 Task: In the  document resolution.txt Use the tool word Count 'and display word count while typing'. Find the word using Dictionary 'hesitate'. Below name insert the link: www.quora.com
Action: Mouse moved to (254, 345)
Screenshot: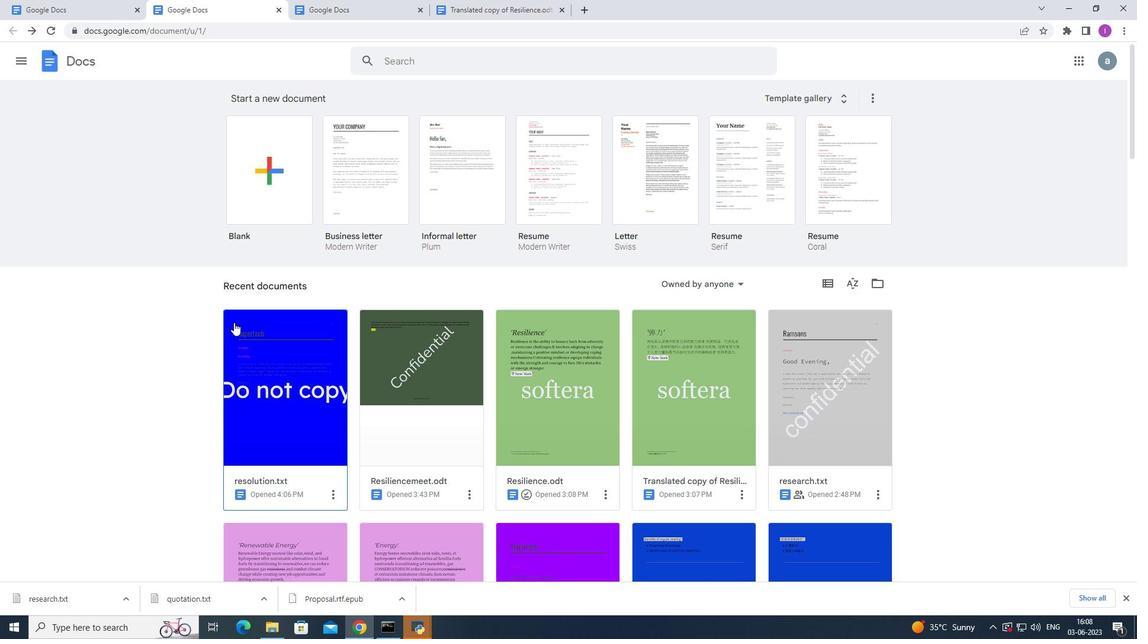 
Action: Mouse pressed left at (254, 345)
Screenshot: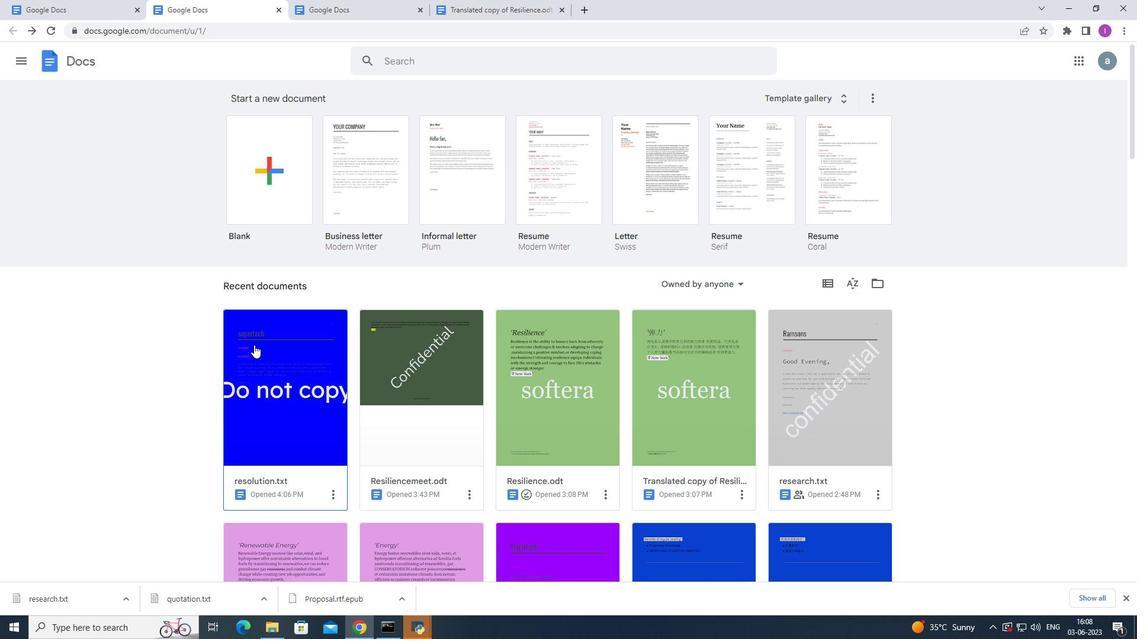 
Action: Mouse moved to (149, 67)
Screenshot: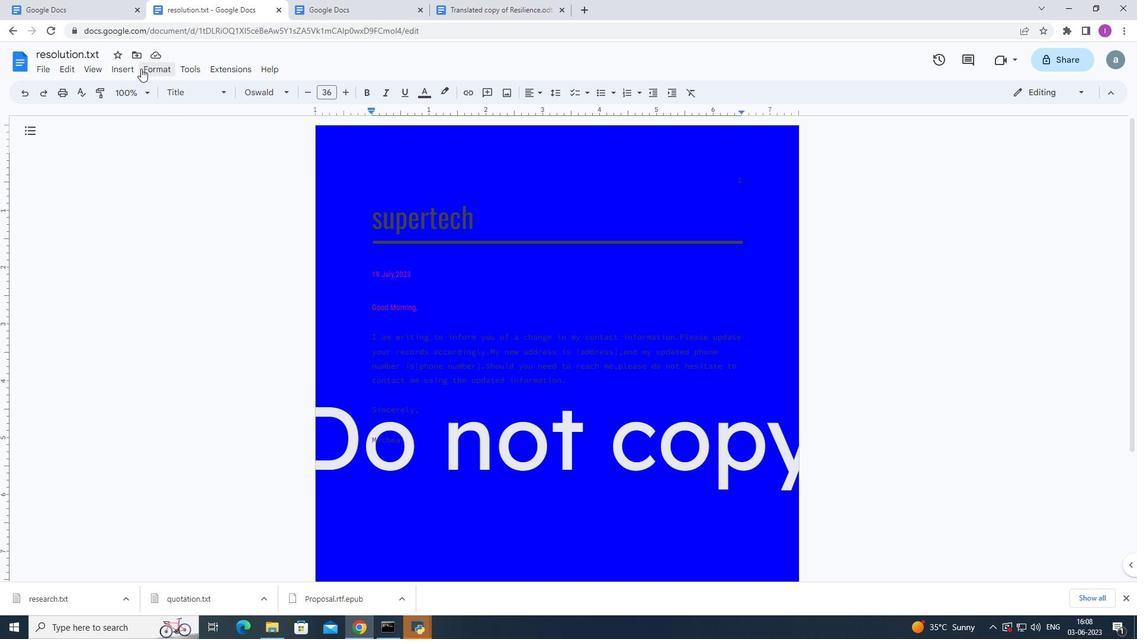 
Action: Mouse pressed left at (149, 67)
Screenshot: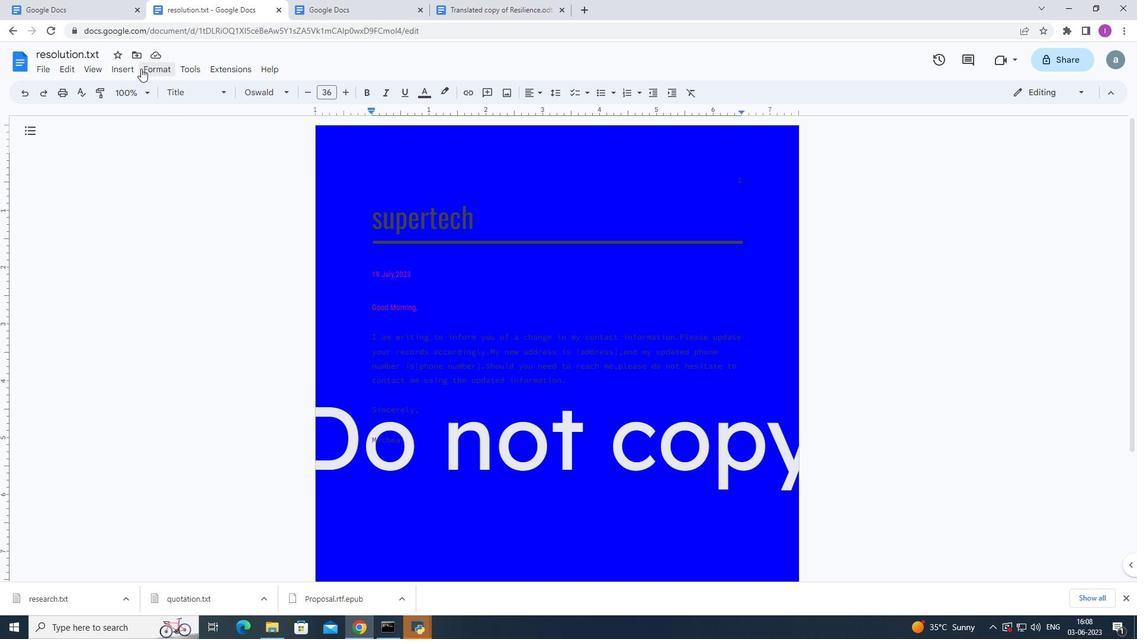 
Action: Mouse moved to (241, 110)
Screenshot: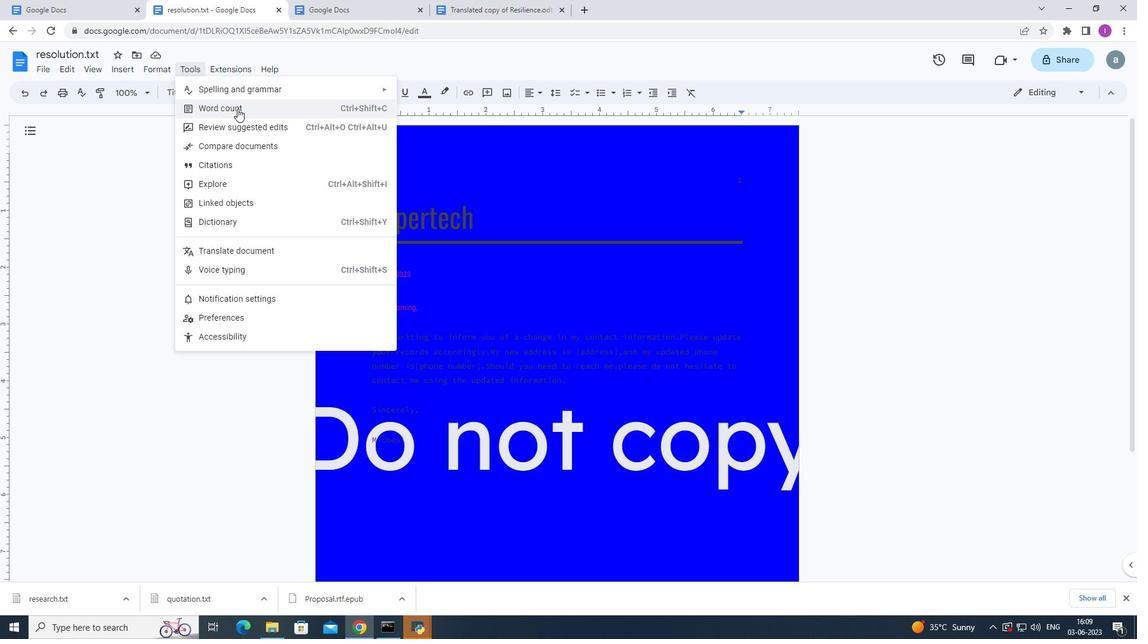 
Action: Mouse pressed left at (241, 110)
Screenshot: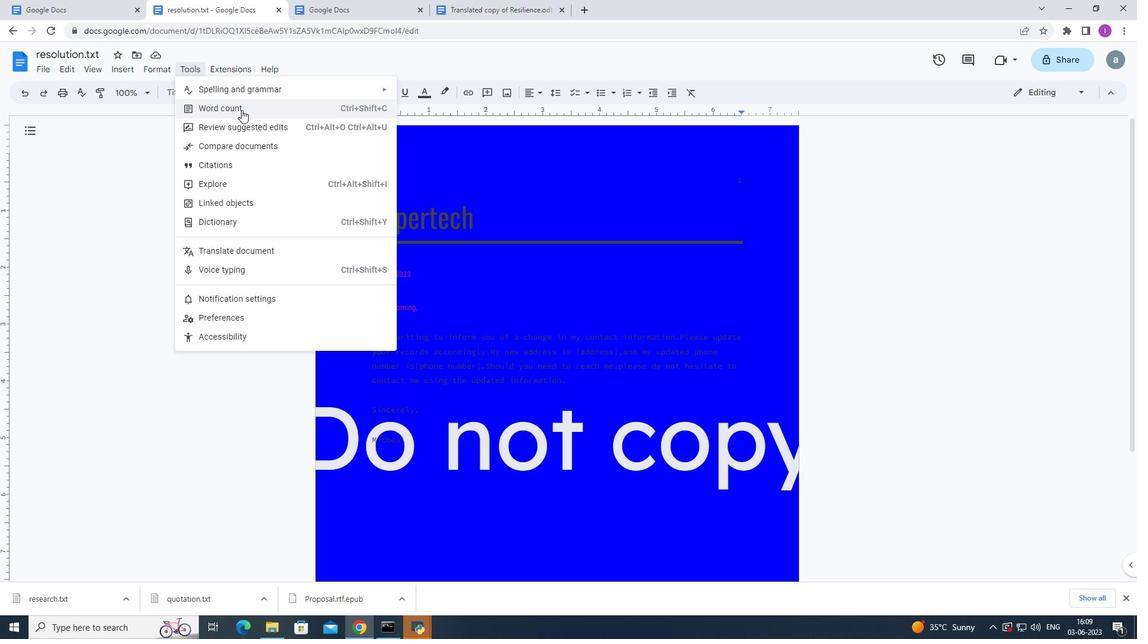 
Action: Mouse moved to (495, 365)
Screenshot: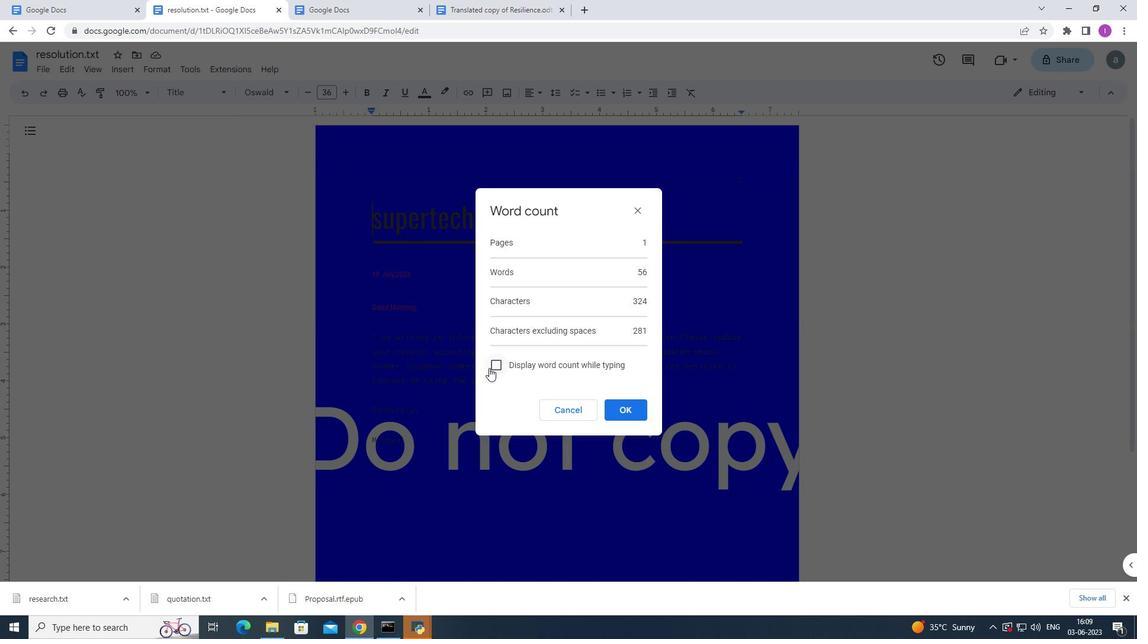
Action: Mouse pressed left at (495, 365)
Screenshot: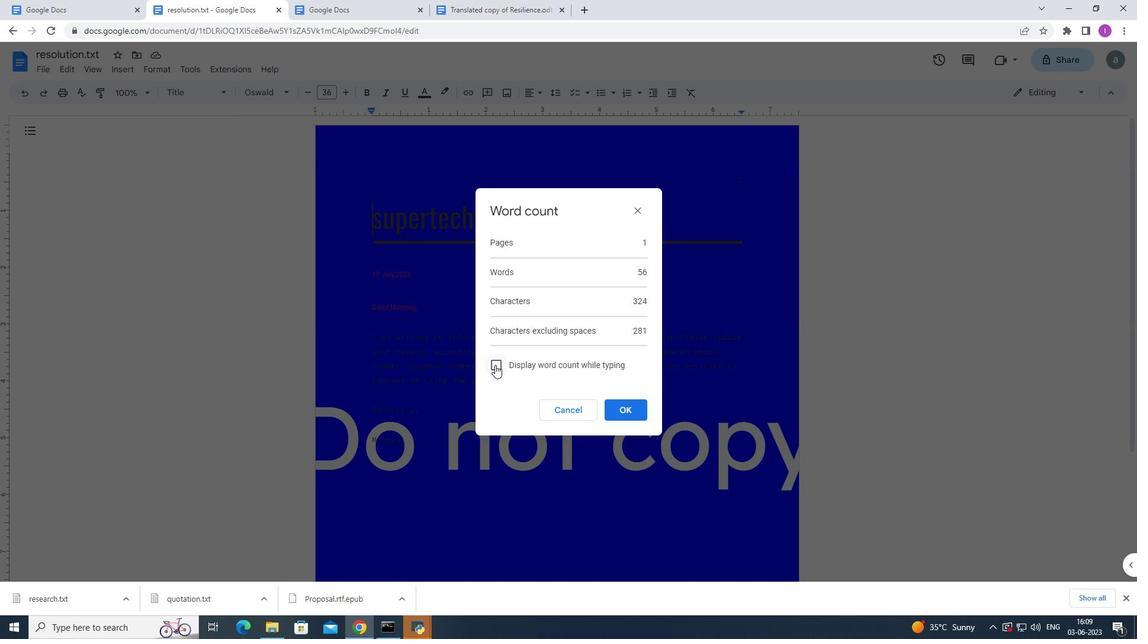 
Action: Mouse moved to (634, 412)
Screenshot: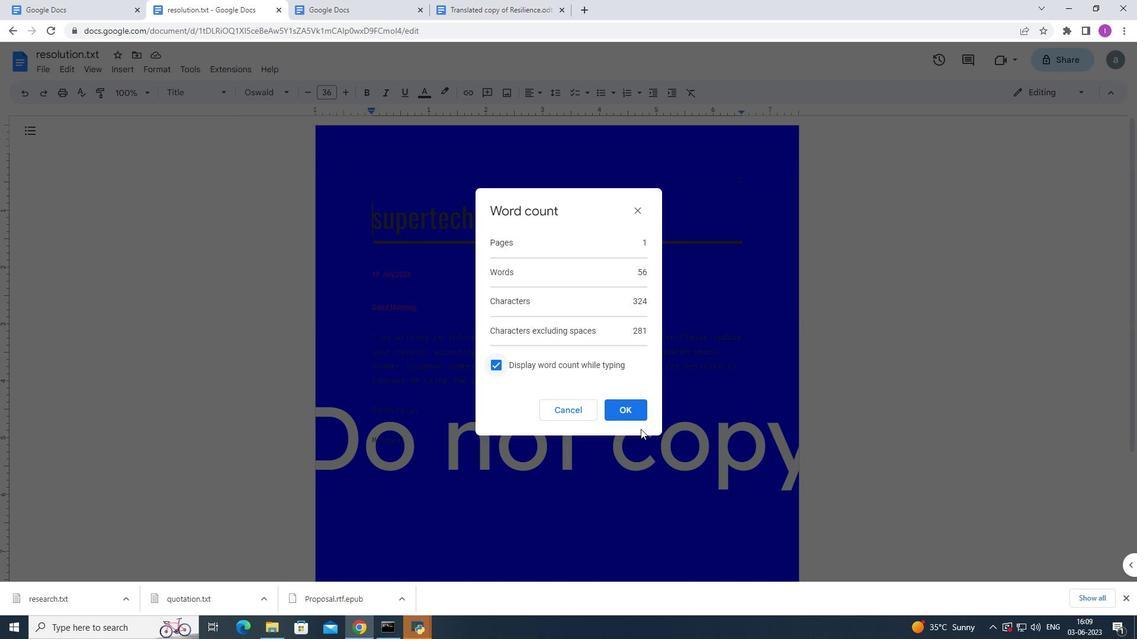 
Action: Mouse pressed left at (634, 412)
Screenshot: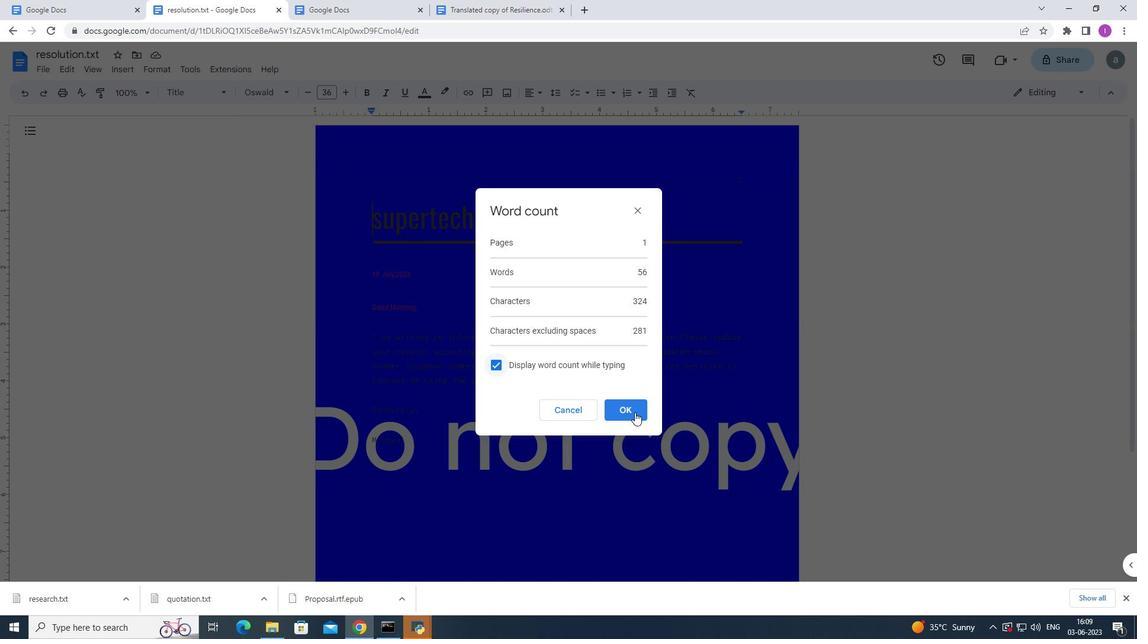 
Action: Mouse moved to (722, 366)
Screenshot: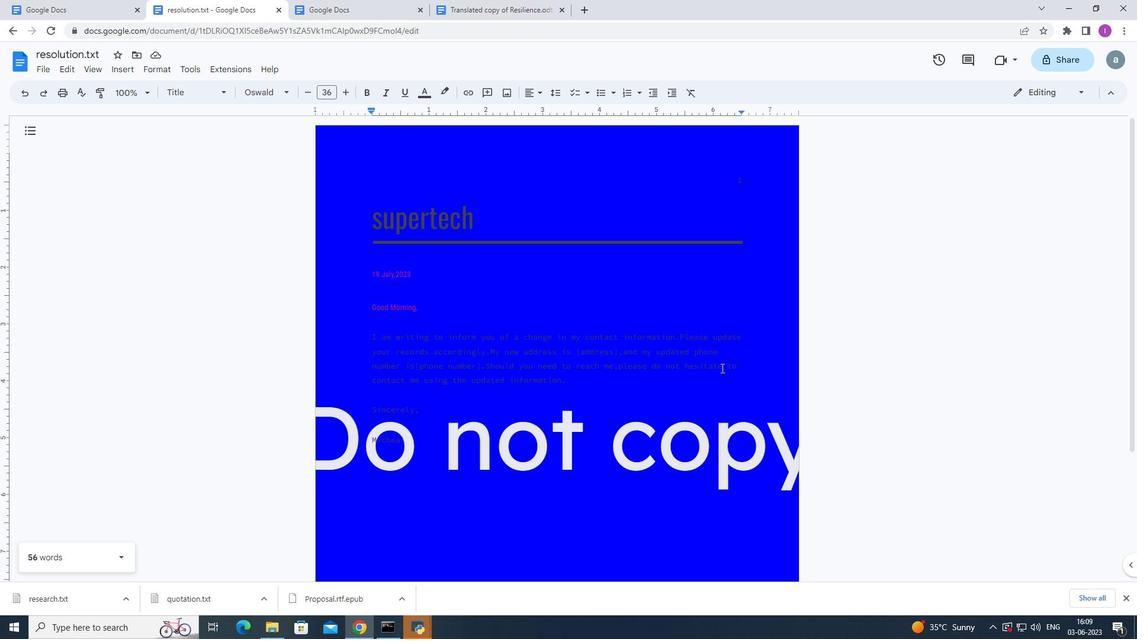 
Action: Mouse pressed left at (722, 366)
Screenshot: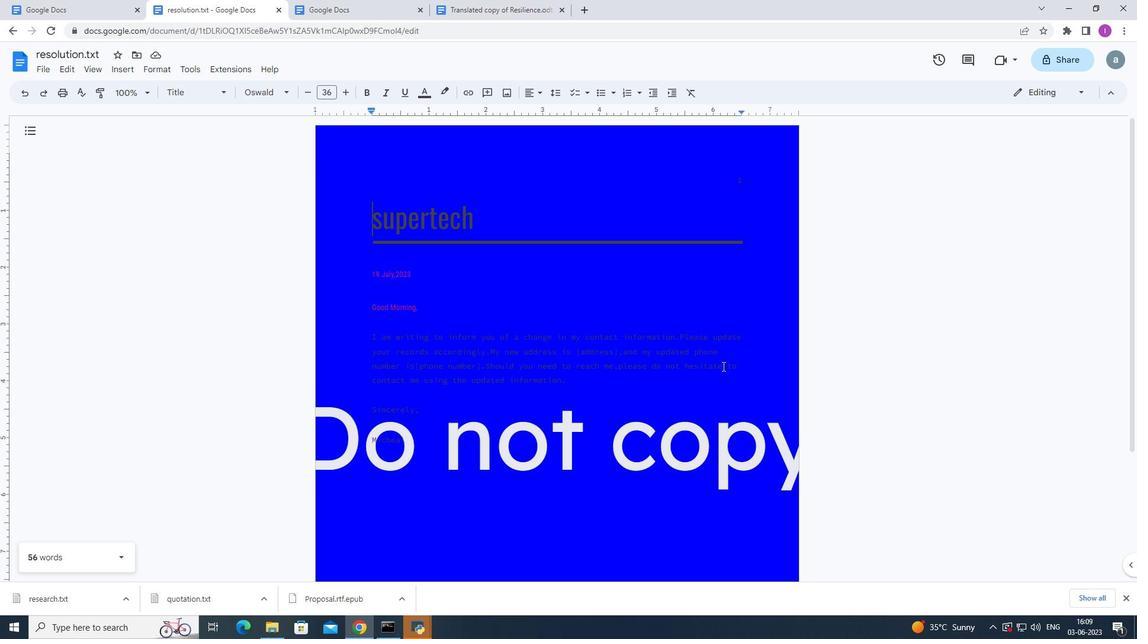 
Action: Mouse moved to (180, 69)
Screenshot: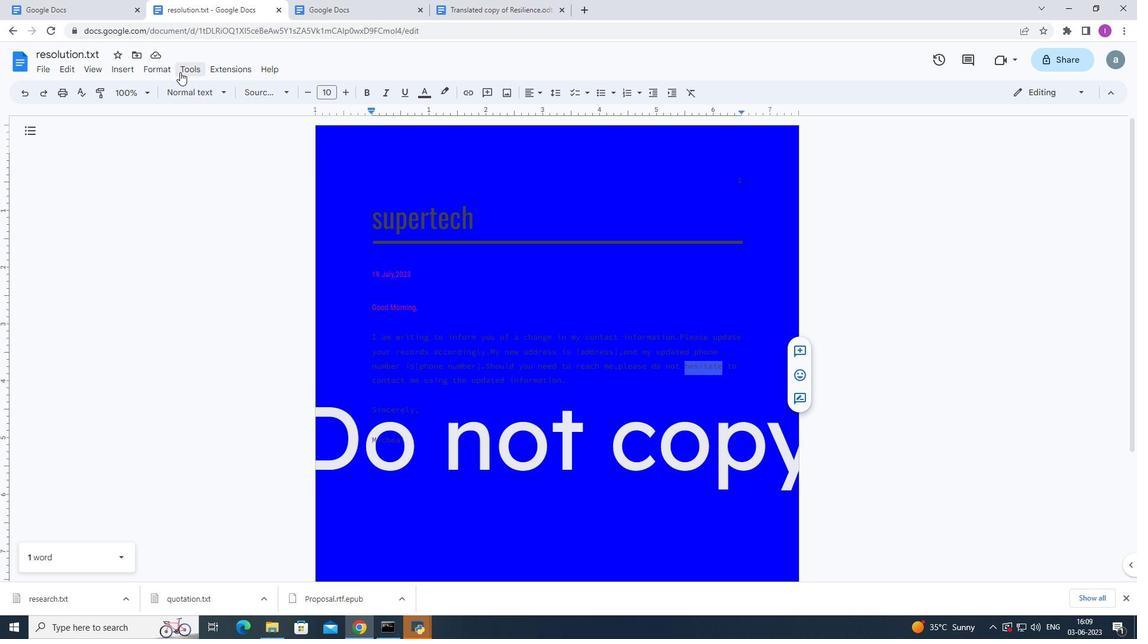 
Action: Mouse pressed left at (180, 69)
Screenshot: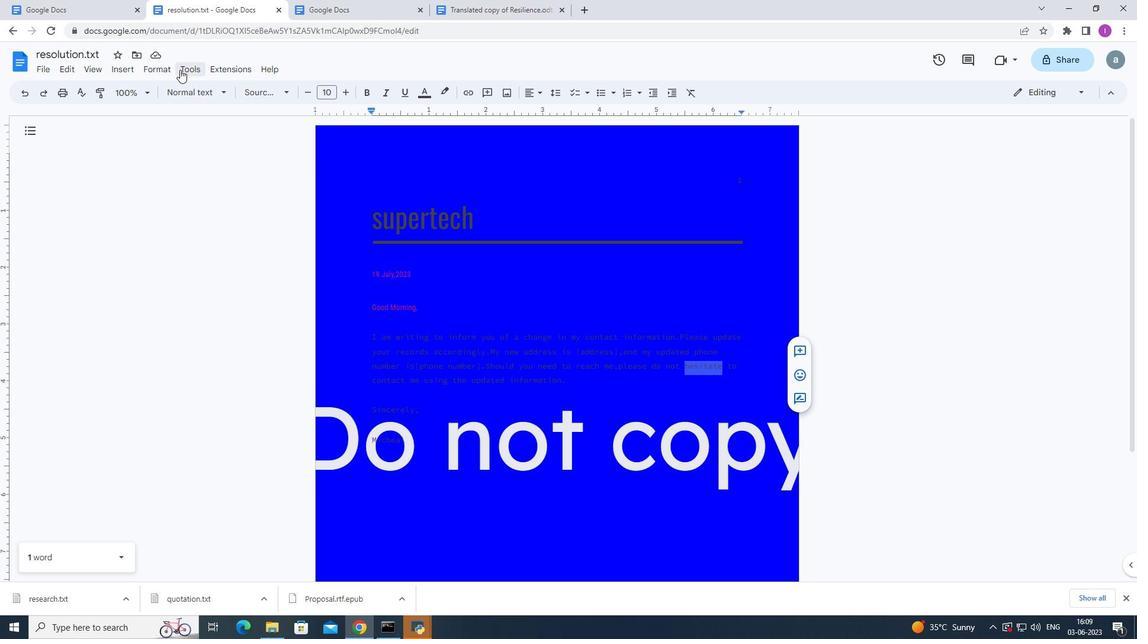 
Action: Mouse moved to (259, 225)
Screenshot: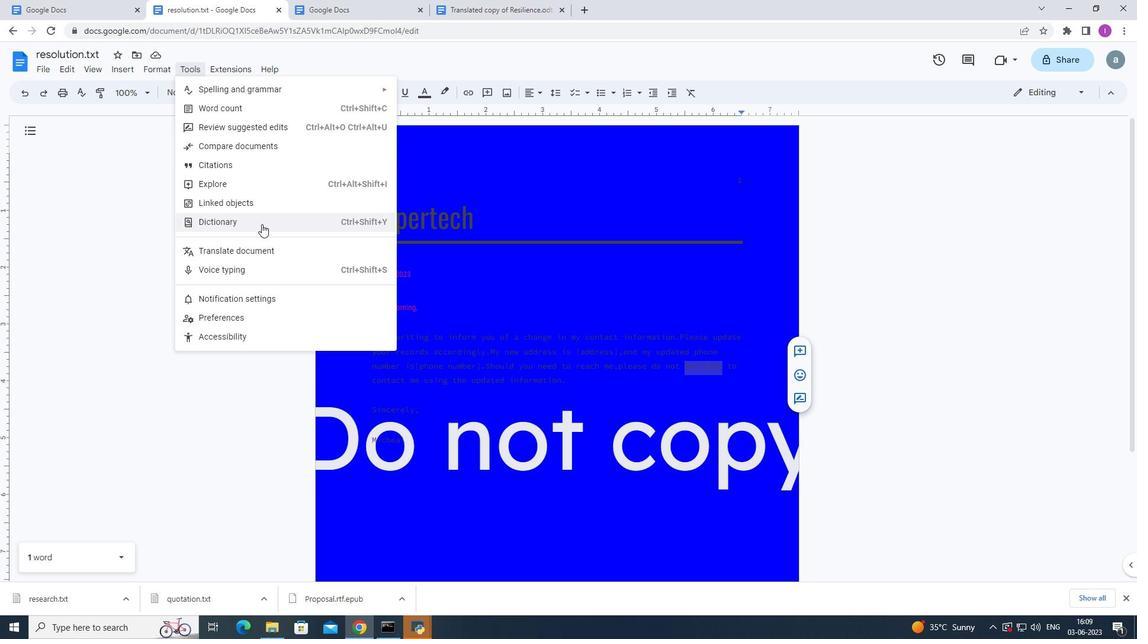 
Action: Mouse pressed left at (259, 225)
Screenshot: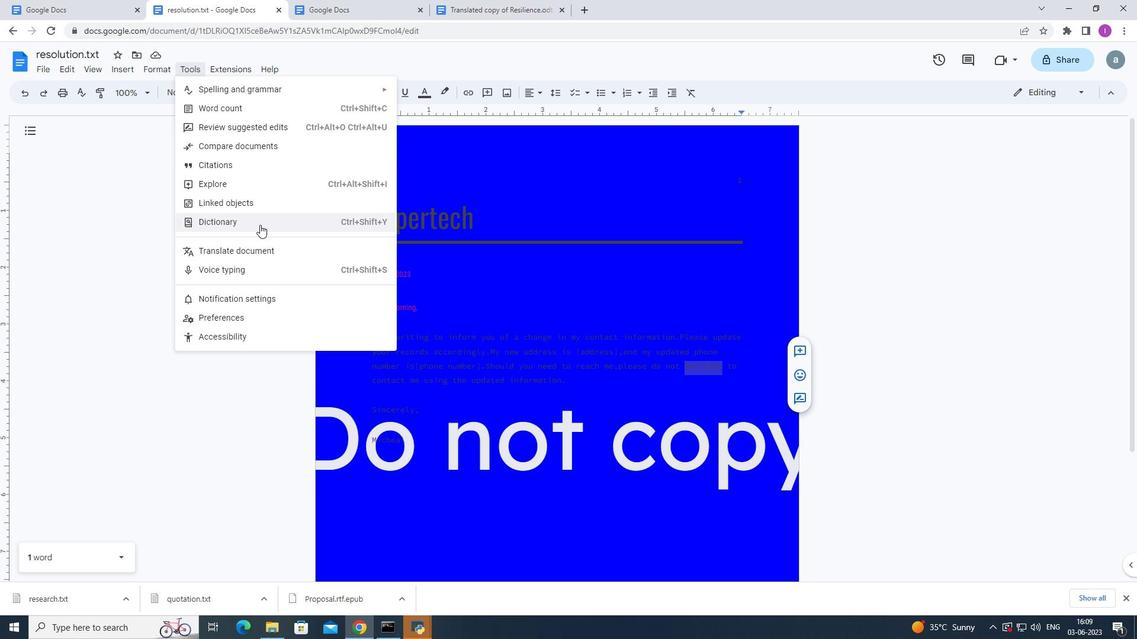 
Action: Mouse moved to (316, 443)
Screenshot: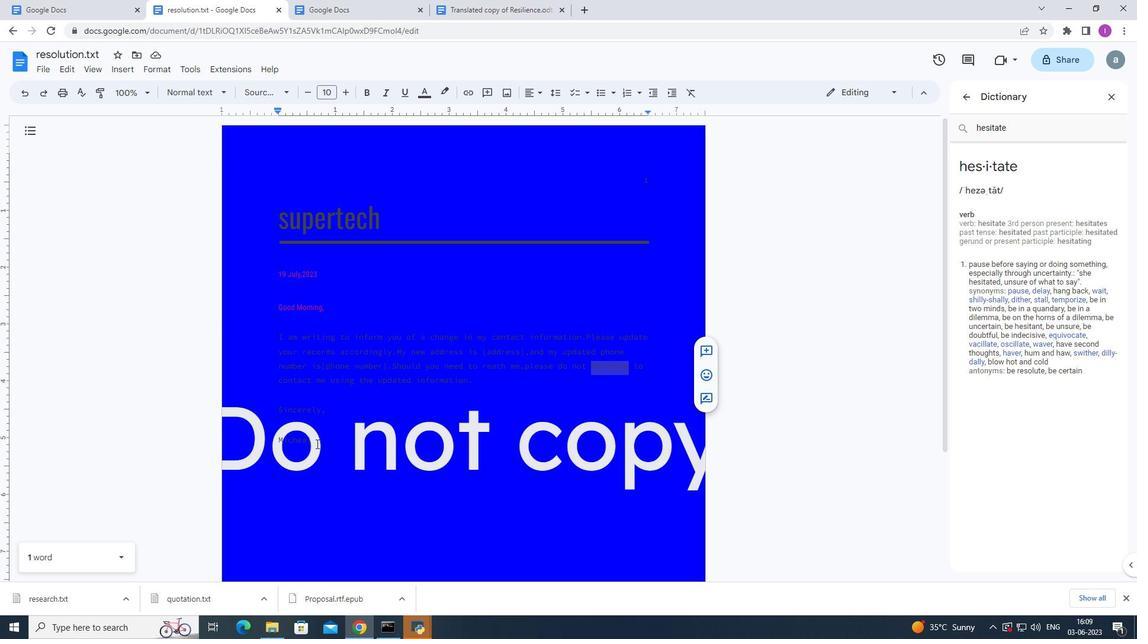 
Action: Mouse pressed left at (316, 443)
Screenshot: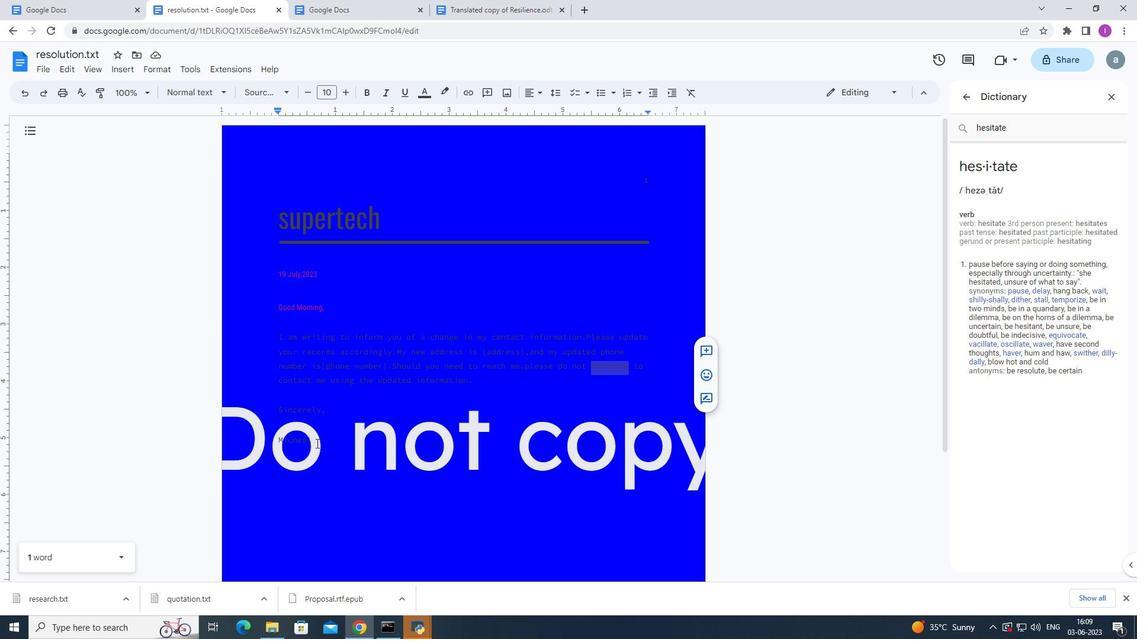 
Action: Mouse moved to (316, 444)
Screenshot: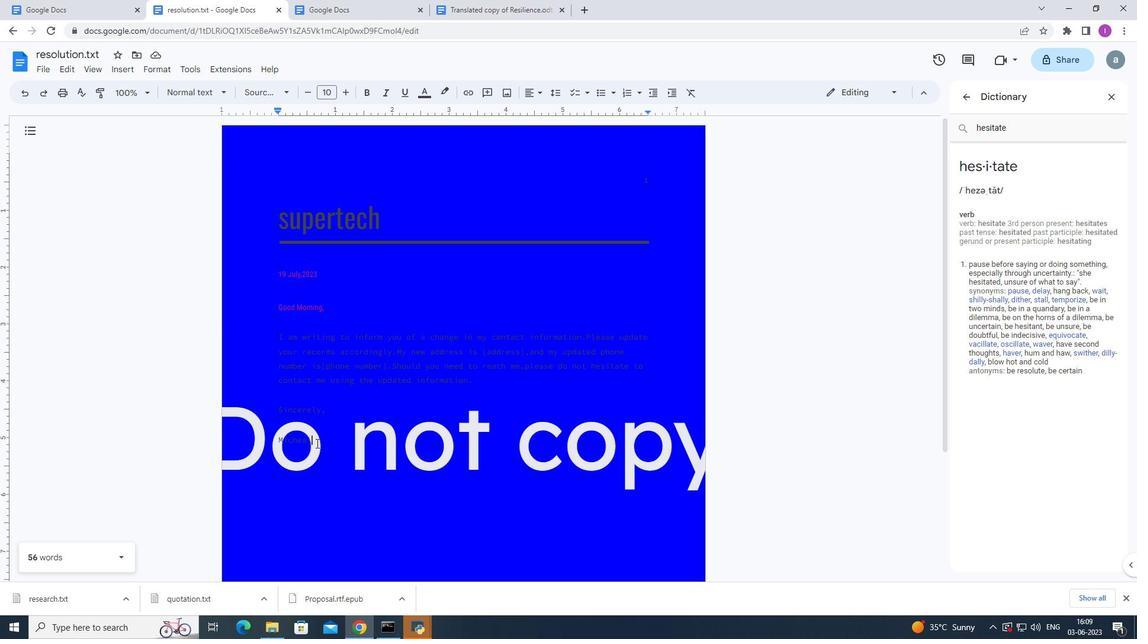 
Action: Key pressed <Key.enter>
Screenshot: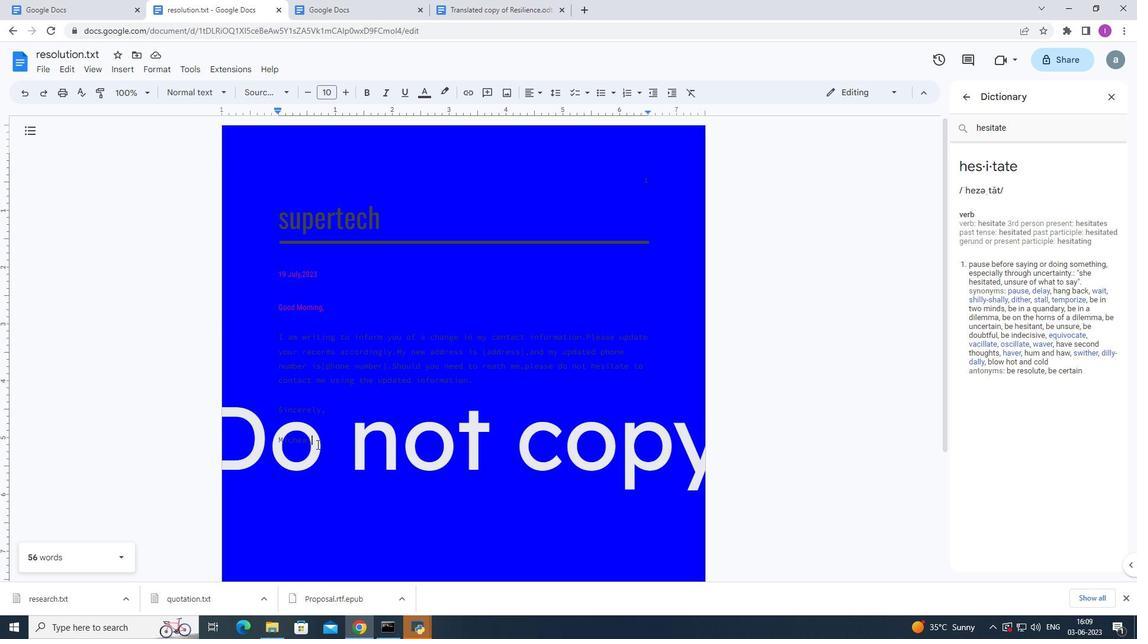 
Action: Mouse moved to (127, 73)
Screenshot: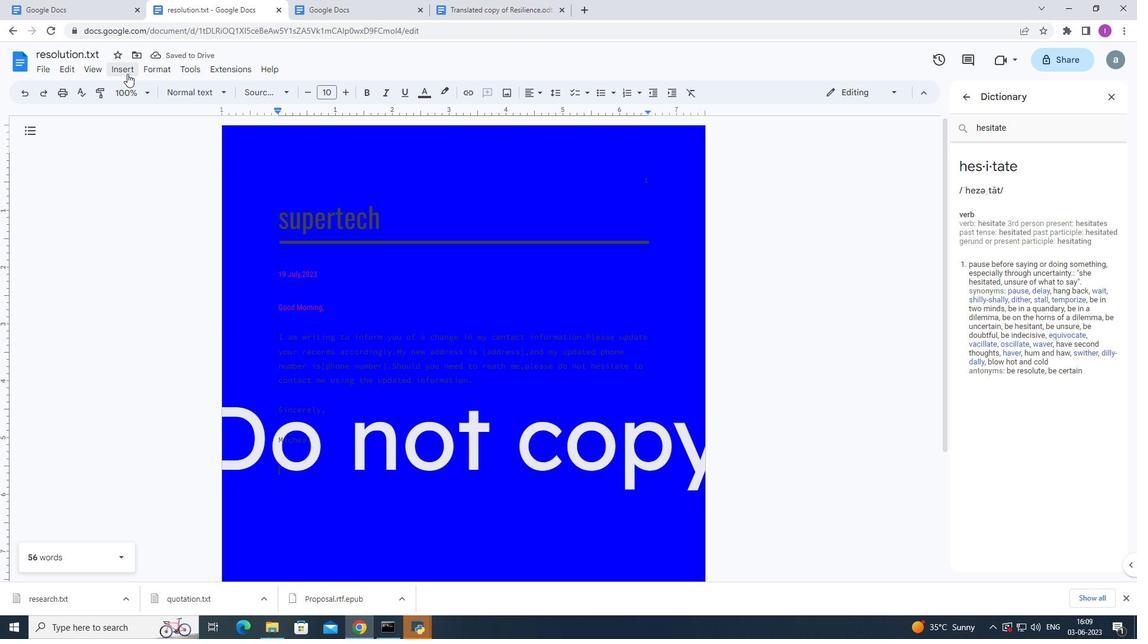 
Action: Mouse pressed left at (127, 73)
Screenshot: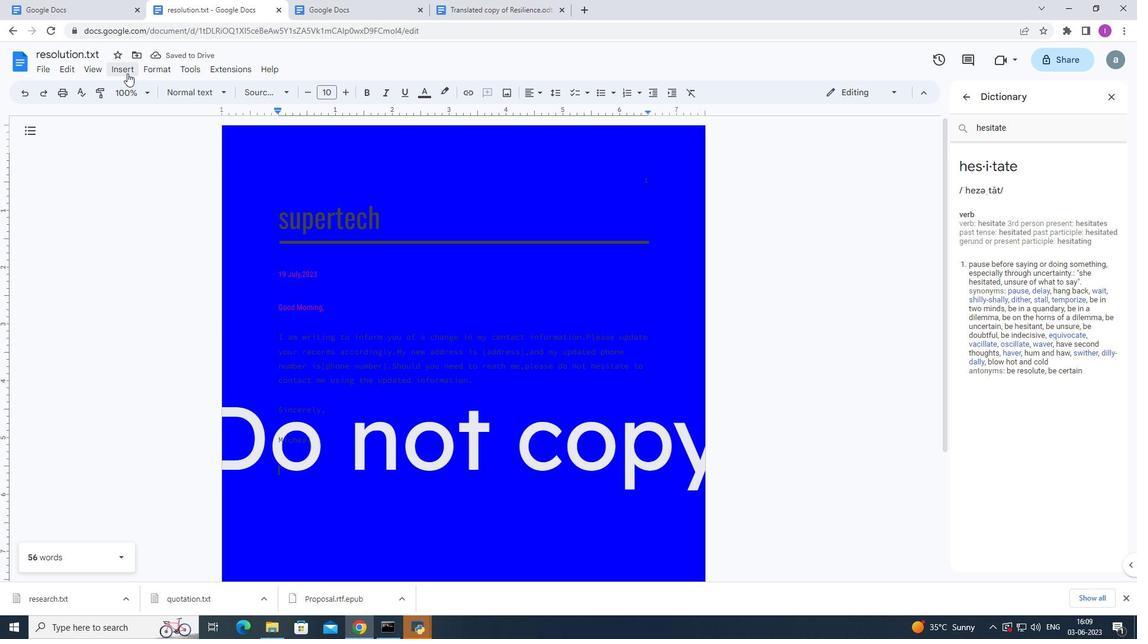 
Action: Mouse moved to (152, 434)
Screenshot: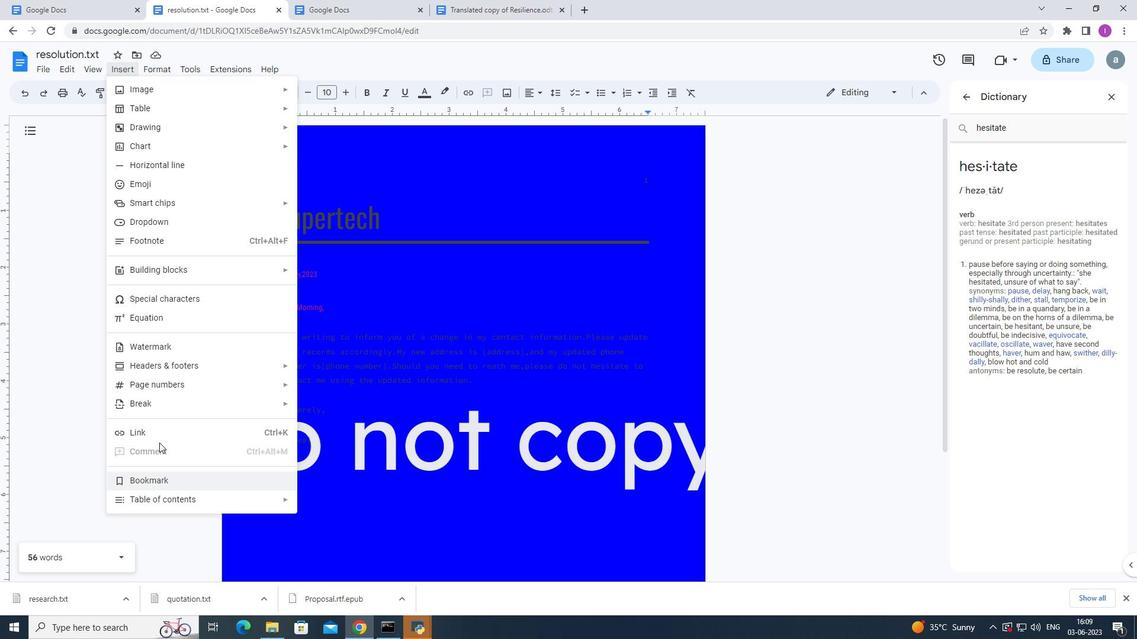 
Action: Mouse pressed left at (152, 434)
Screenshot: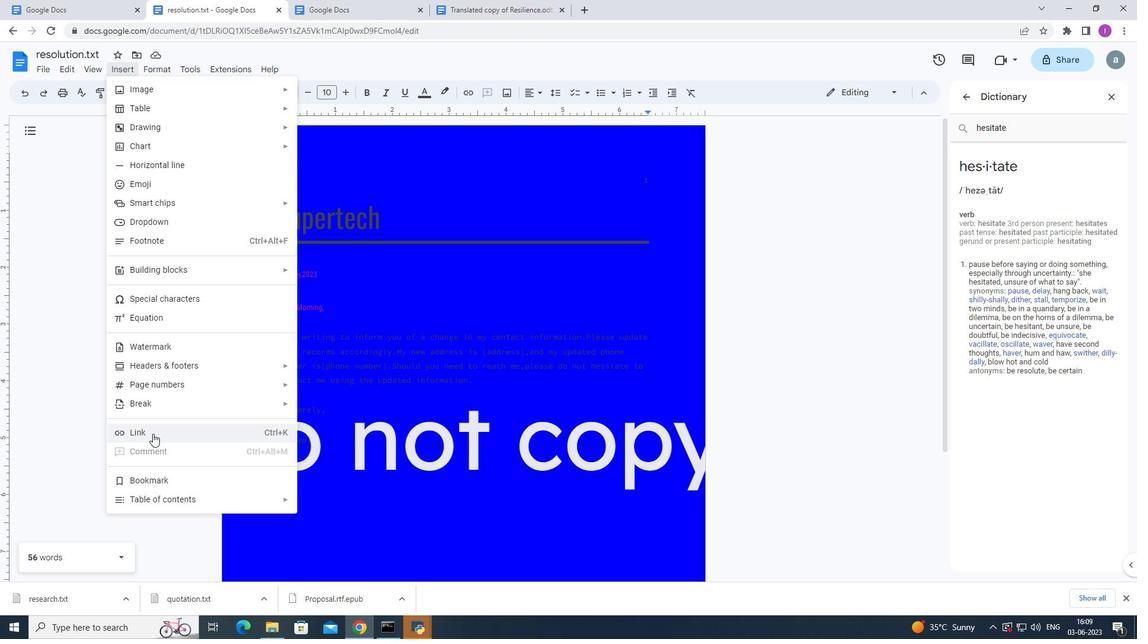 
Action: Mouse moved to (262, 411)
Screenshot: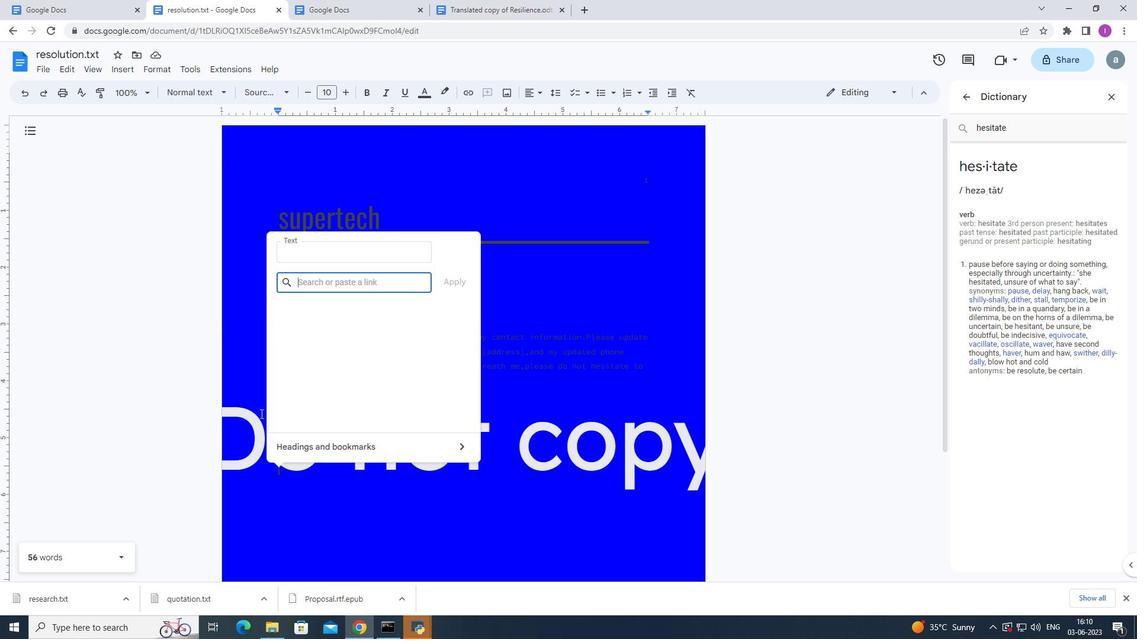 
Action: Key pressed www,<Key.backspace>.quora.com
Screenshot: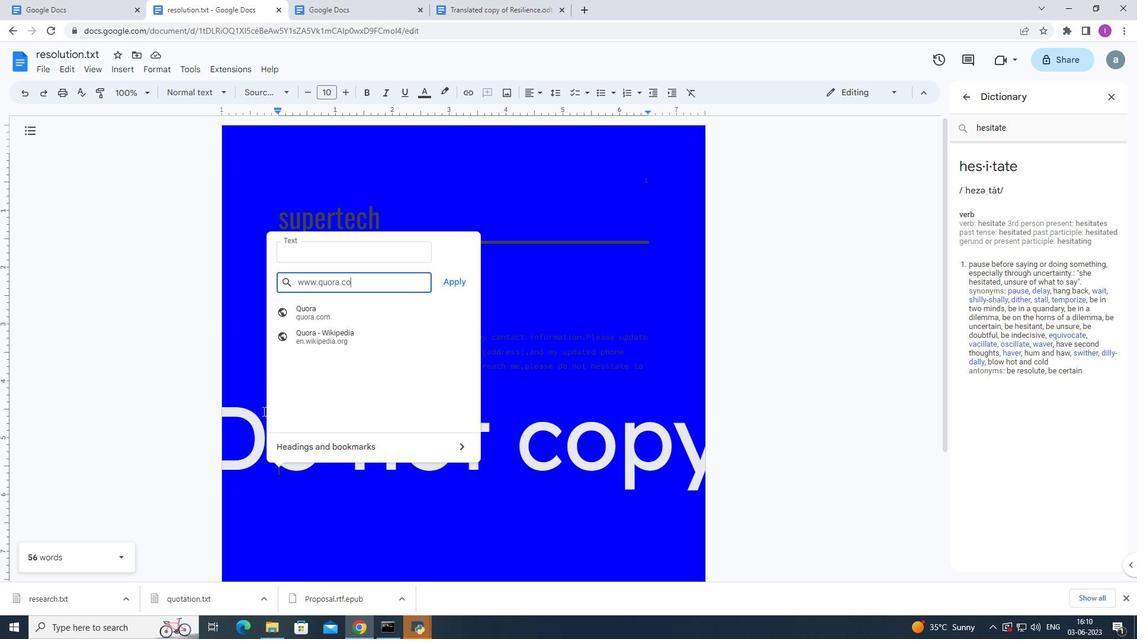 
Action: Mouse moved to (454, 282)
Screenshot: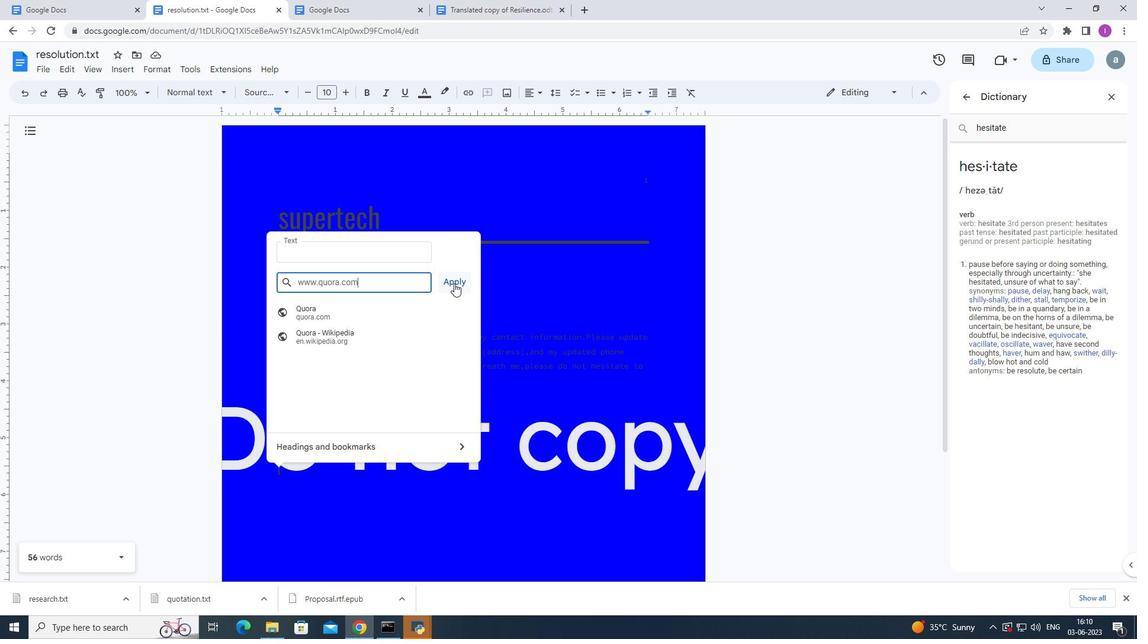 
Action: Mouse pressed left at (454, 282)
Screenshot: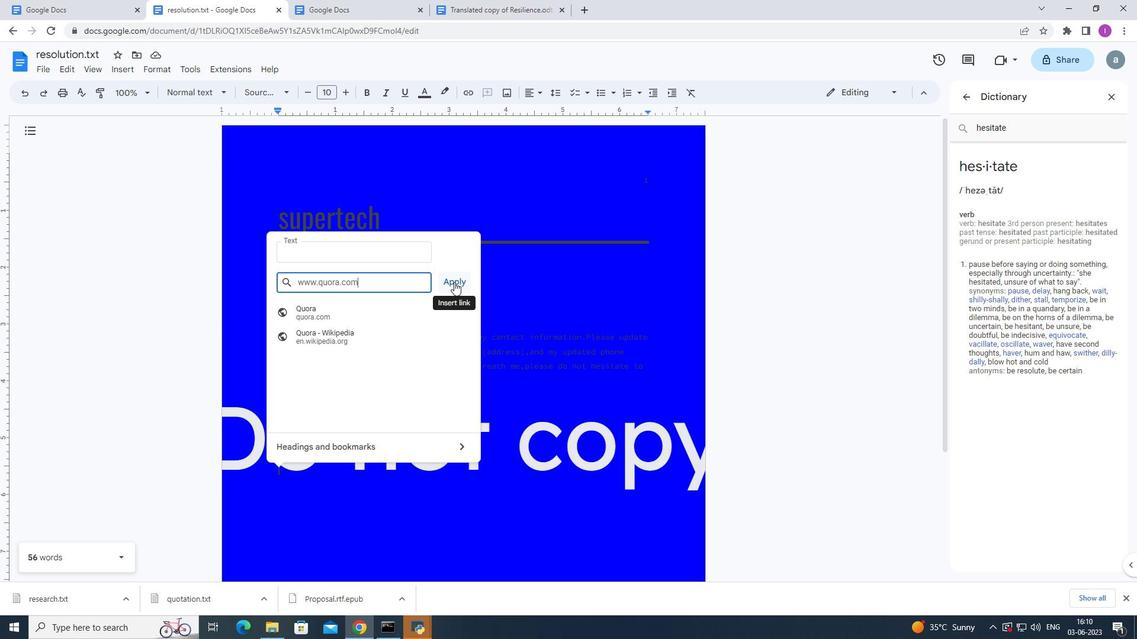 
Action: Mouse moved to (375, 401)
Screenshot: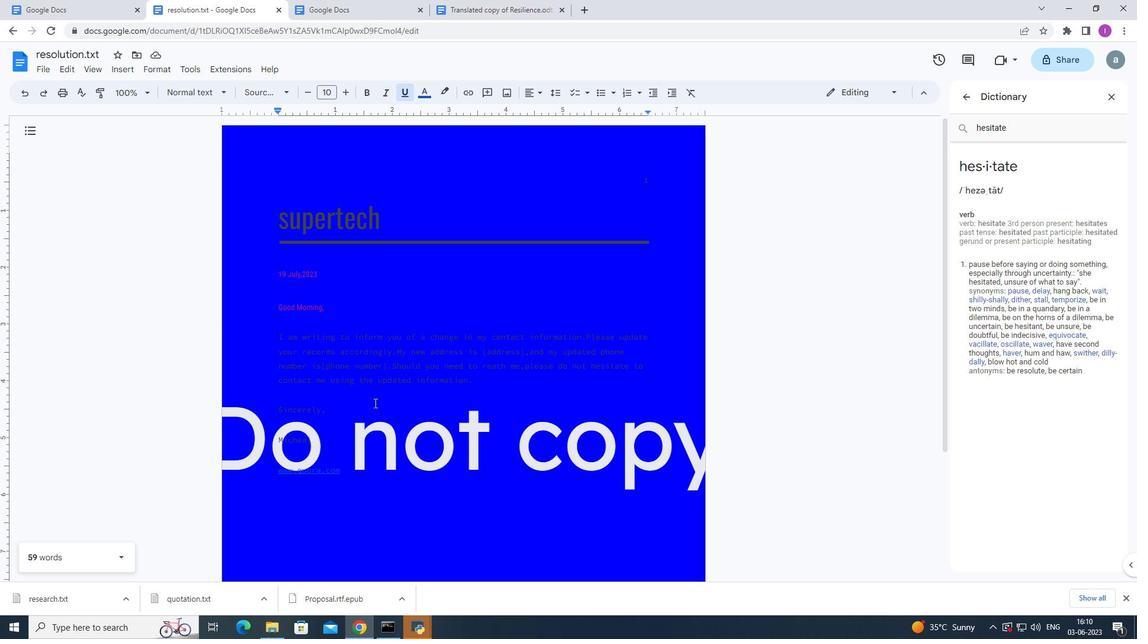 
